 Task: Use the formula "REGEXREPLACE" in spreadsheet "Project portfolio".
Action: Mouse moved to (94, 74)
Screenshot: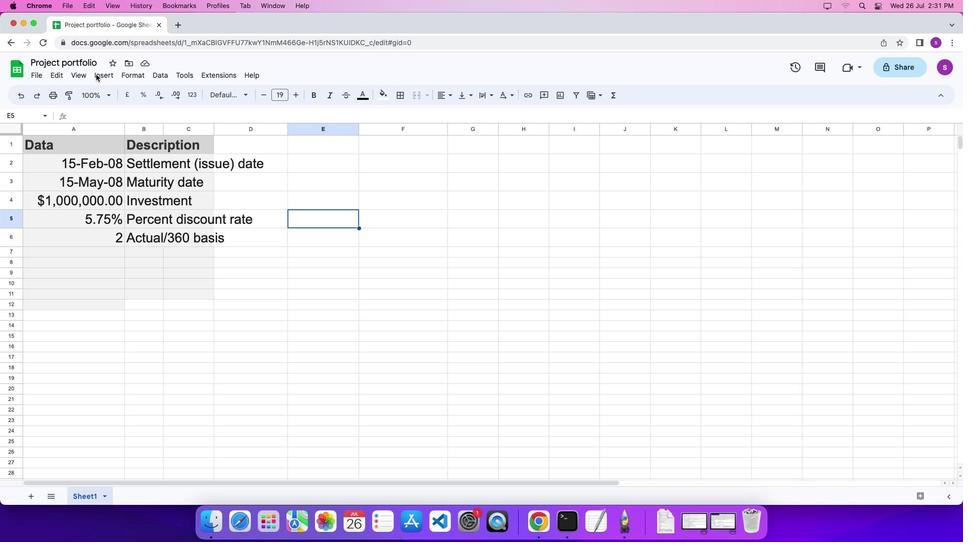 
Action: Mouse pressed left at (94, 74)
Screenshot: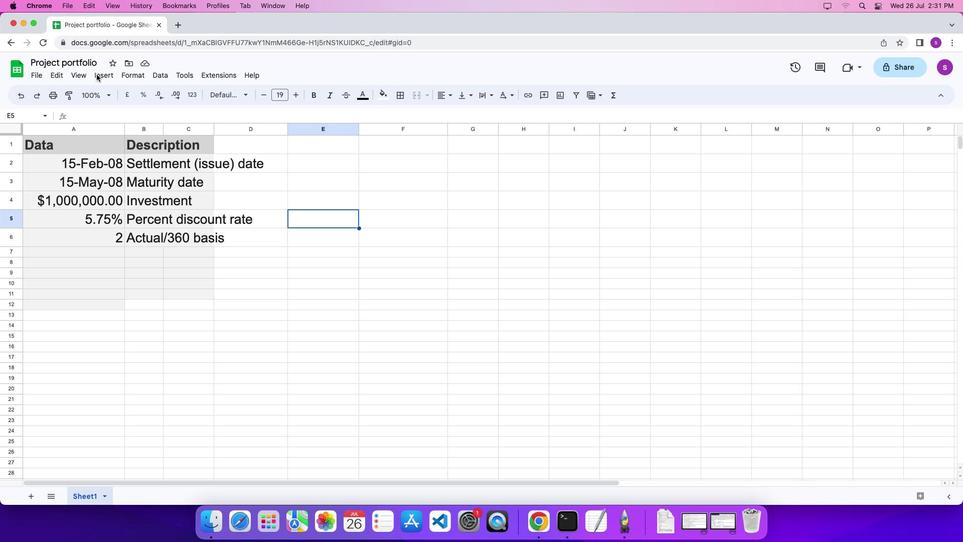 
Action: Mouse moved to (100, 75)
Screenshot: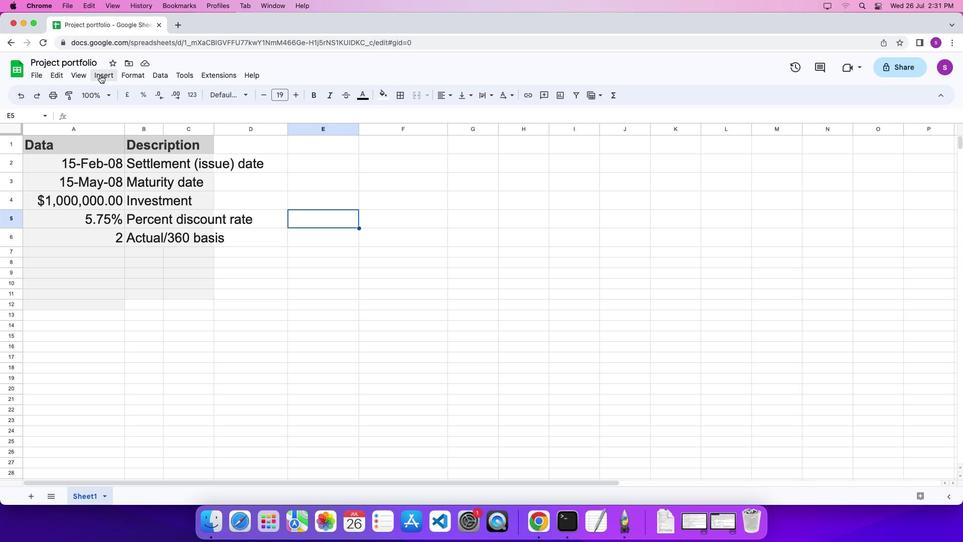 
Action: Mouse pressed left at (100, 75)
Screenshot: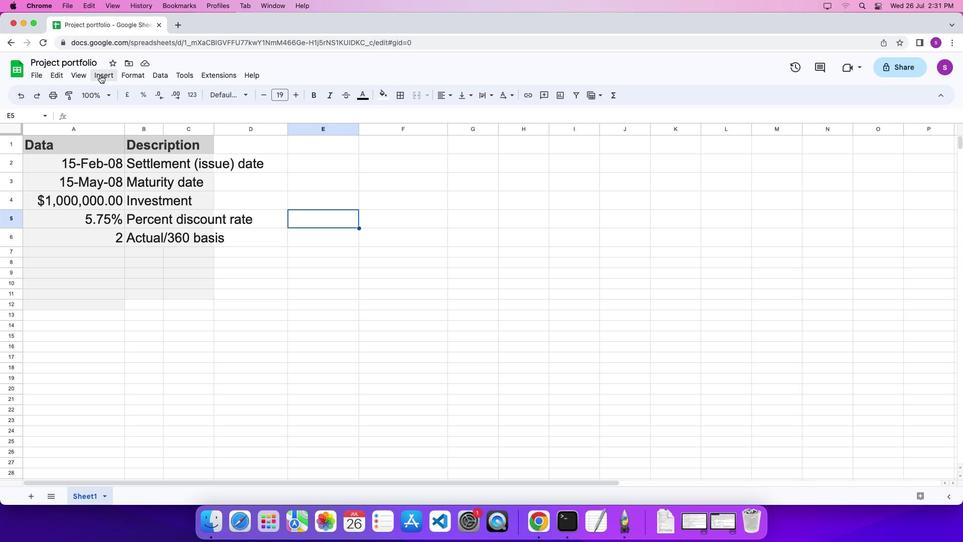 
Action: Mouse moved to (448, 465)
Screenshot: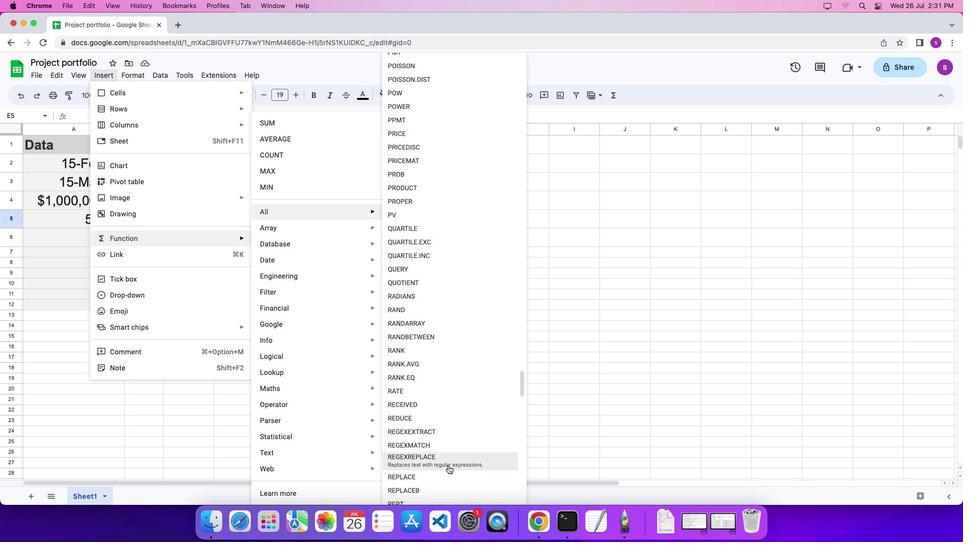 
Action: Mouse pressed left at (448, 465)
Screenshot: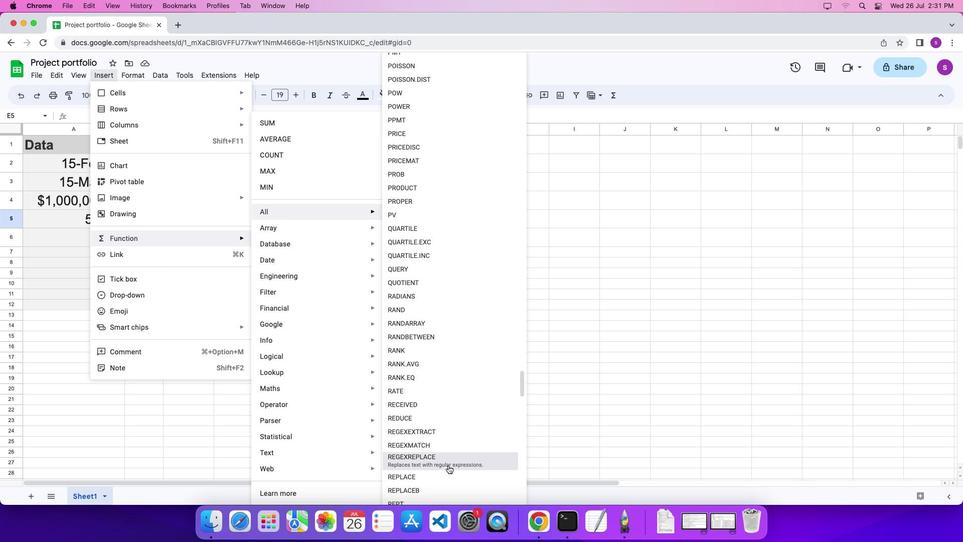
Action: Mouse moved to (427, 370)
Screenshot: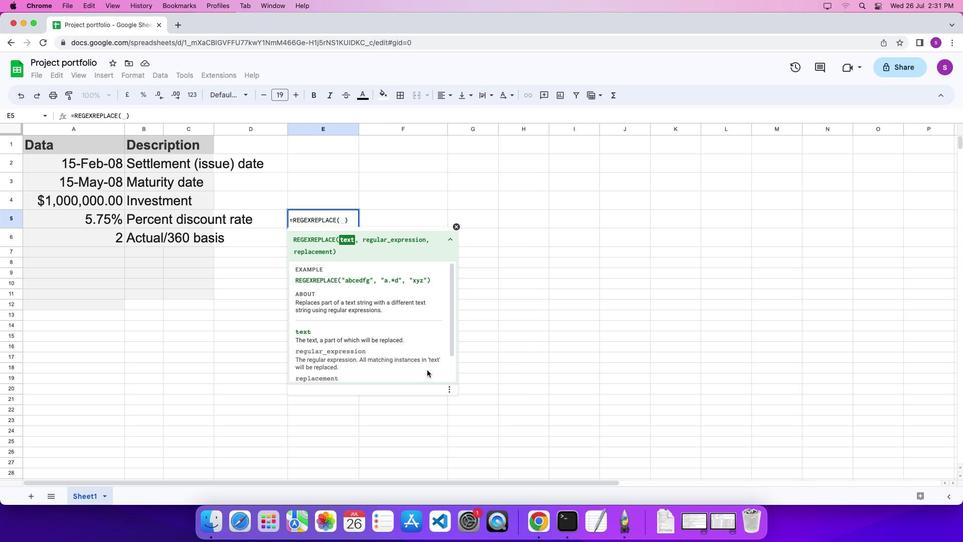 
Action: Key pressed Key.shift_r'"''a''b''c''d''e''h''f''g'Key.shift_r'"'','Key.shift_r'"''a''.''*''d'Key.shift_r'"'','Key.shift_r'"''x''y''z'Key.shift_r'"'Key.enter
Screenshot: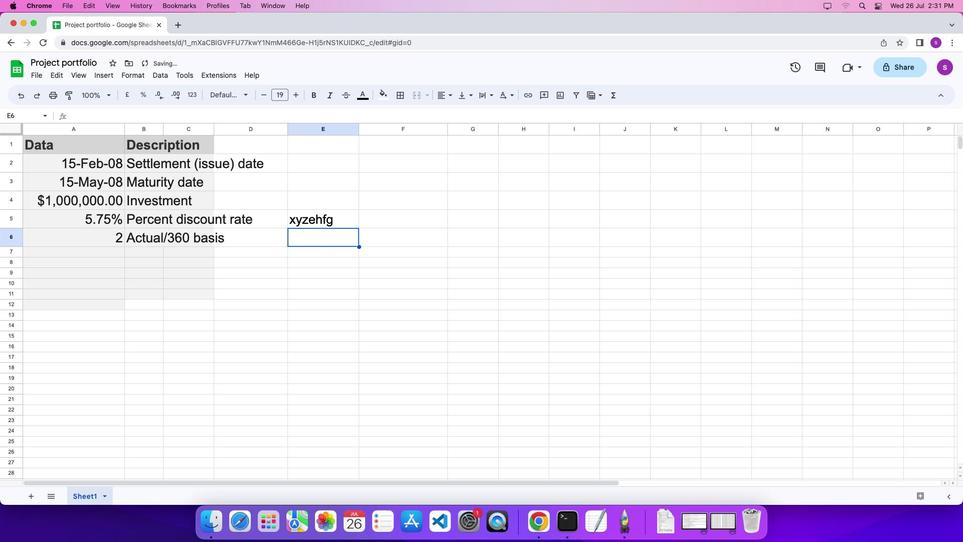 
